 Task: Check the sale-to-list ratio of smart home in the last 5 years.
Action: Mouse moved to (841, 193)
Screenshot: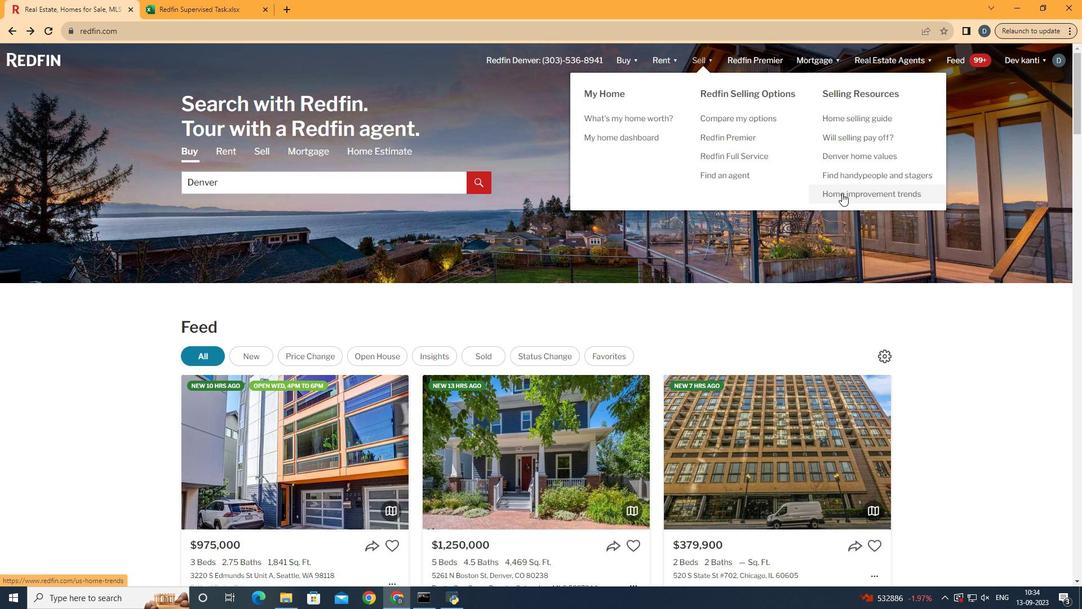 
Action: Mouse pressed left at (841, 193)
Screenshot: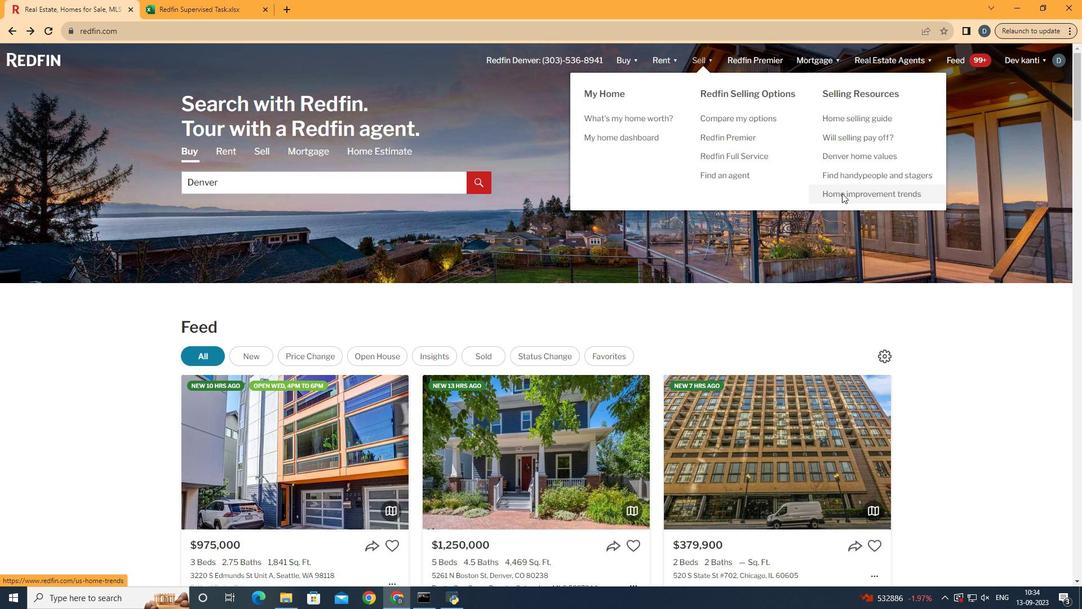 
Action: Mouse moved to (281, 218)
Screenshot: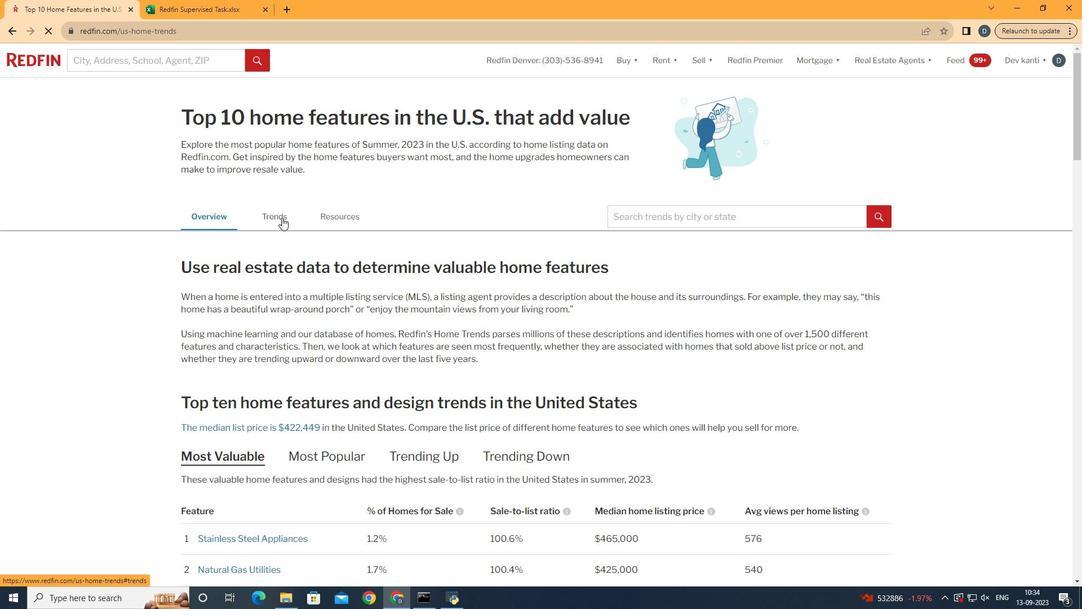 
Action: Mouse pressed left at (281, 218)
Screenshot: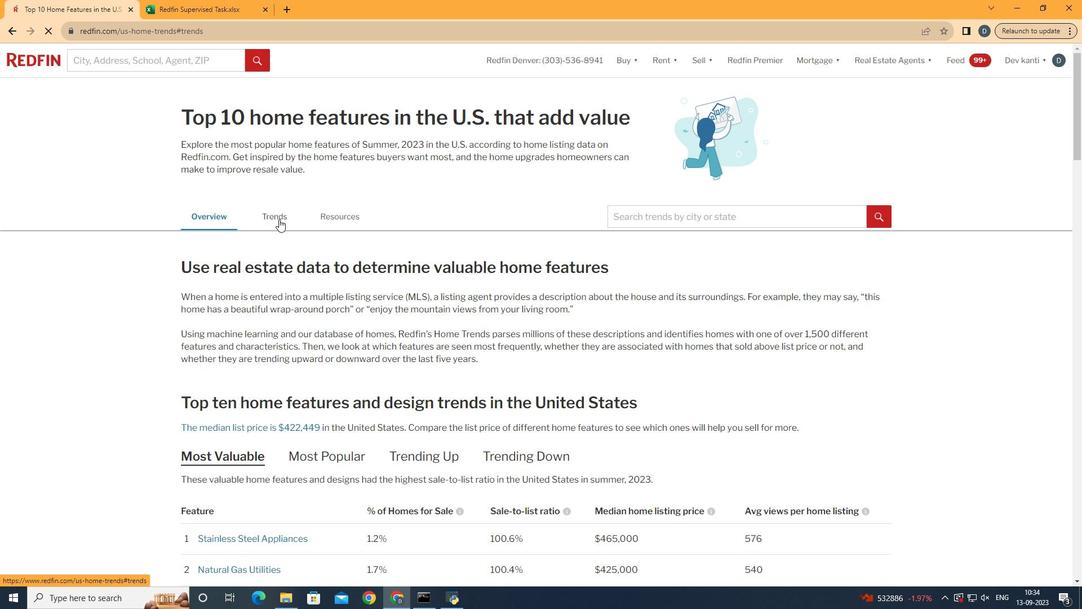 
Action: Mouse moved to (464, 342)
Screenshot: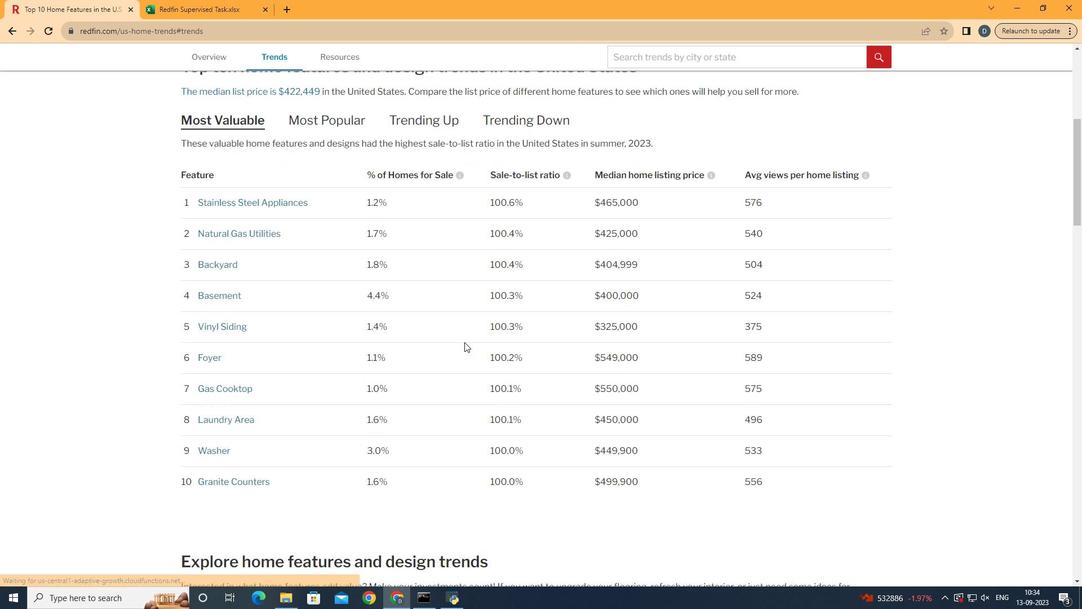
Action: Mouse scrolled (464, 341) with delta (0, 0)
Screenshot: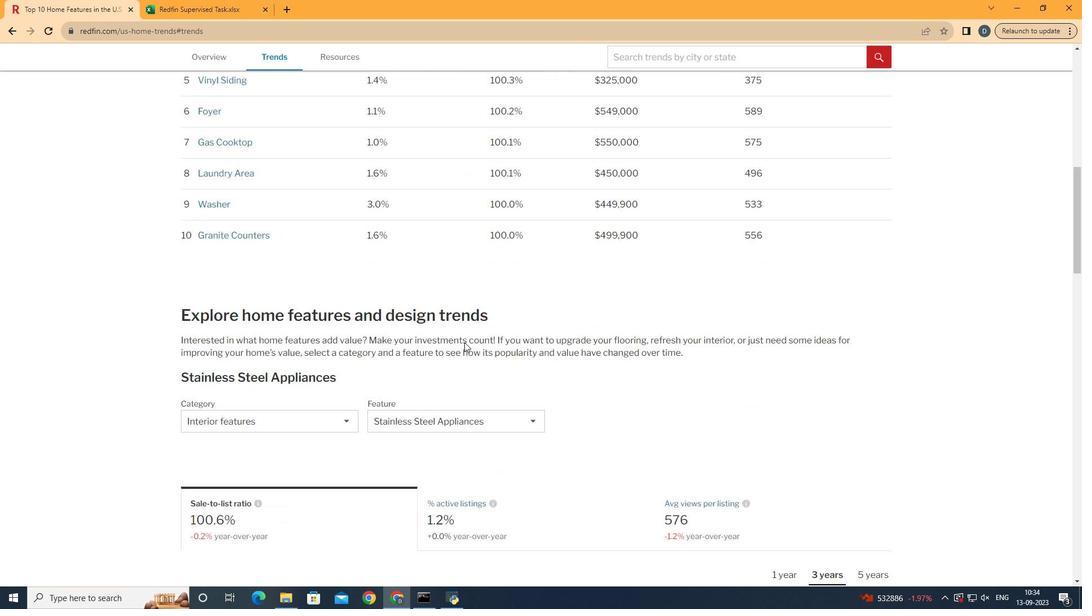 
Action: Mouse scrolled (464, 341) with delta (0, 0)
Screenshot: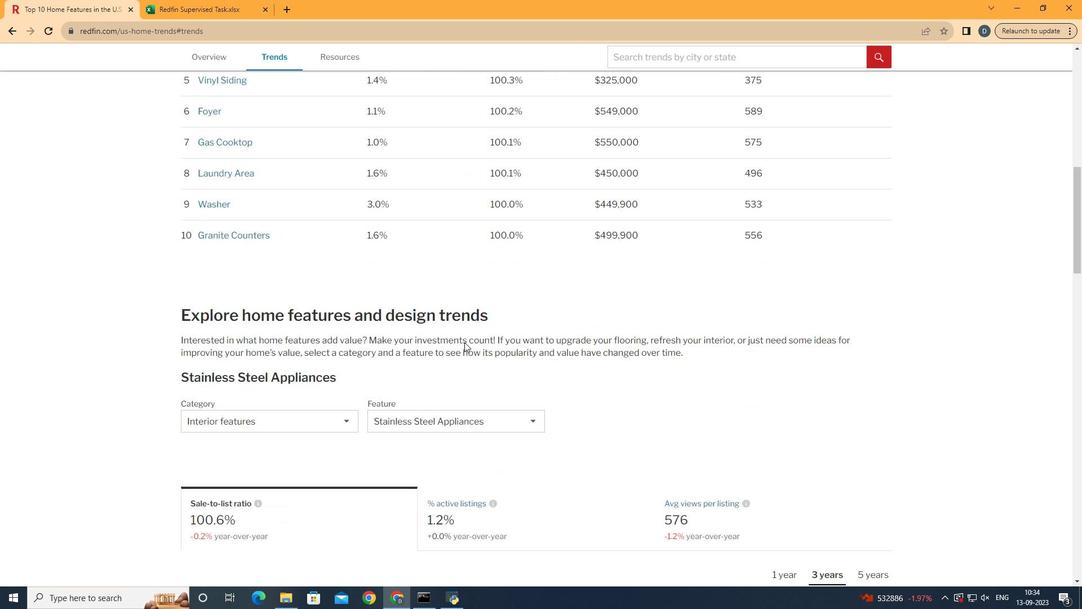 
Action: Mouse scrolled (464, 341) with delta (0, 0)
Screenshot: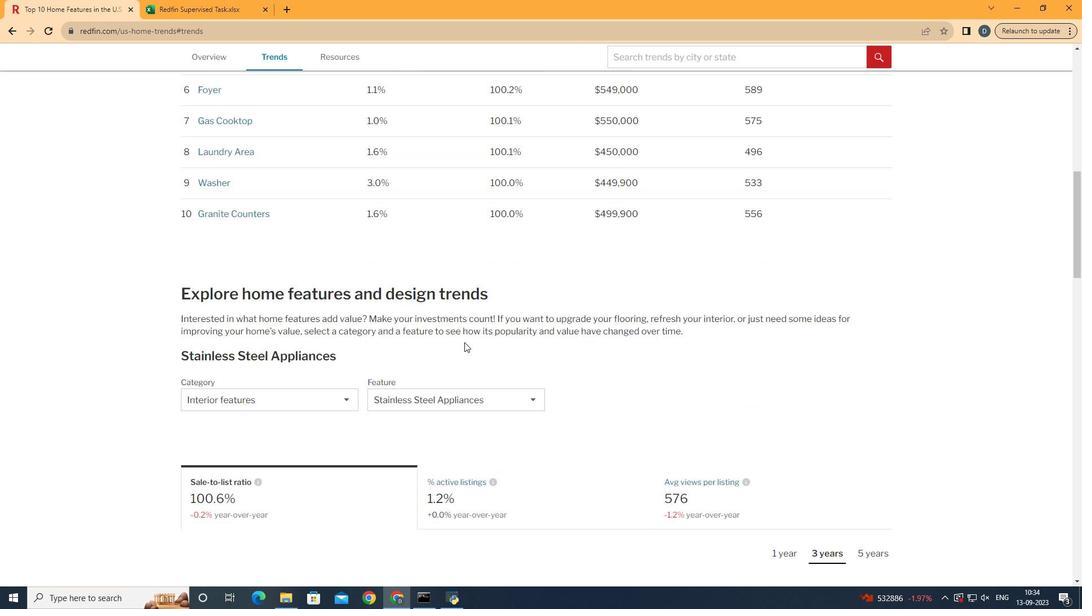 
Action: Mouse scrolled (464, 341) with delta (0, 0)
Screenshot: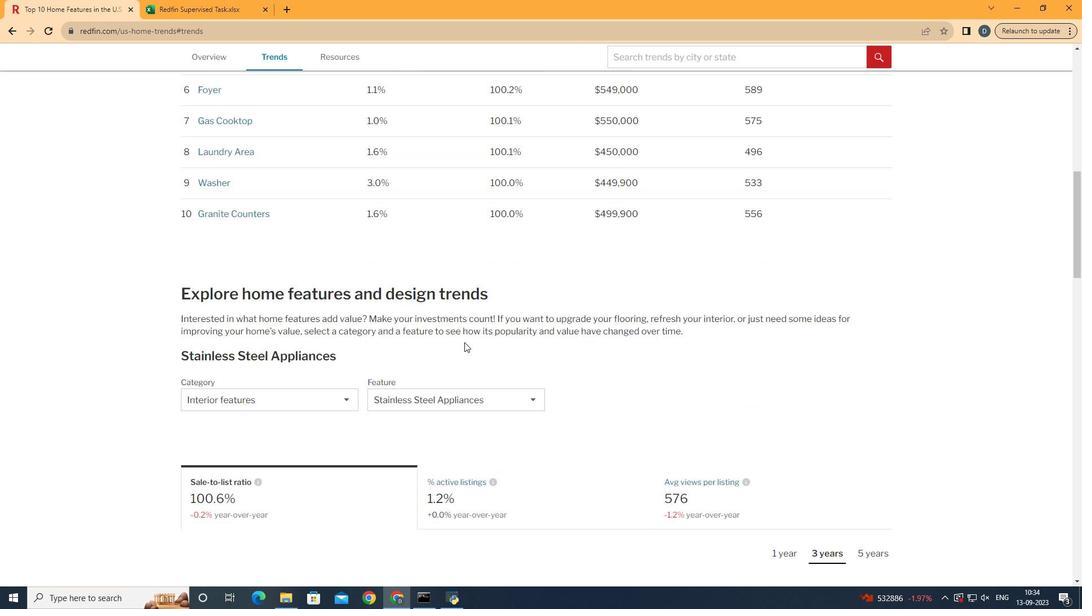 
Action: Mouse scrolled (464, 341) with delta (0, 0)
Screenshot: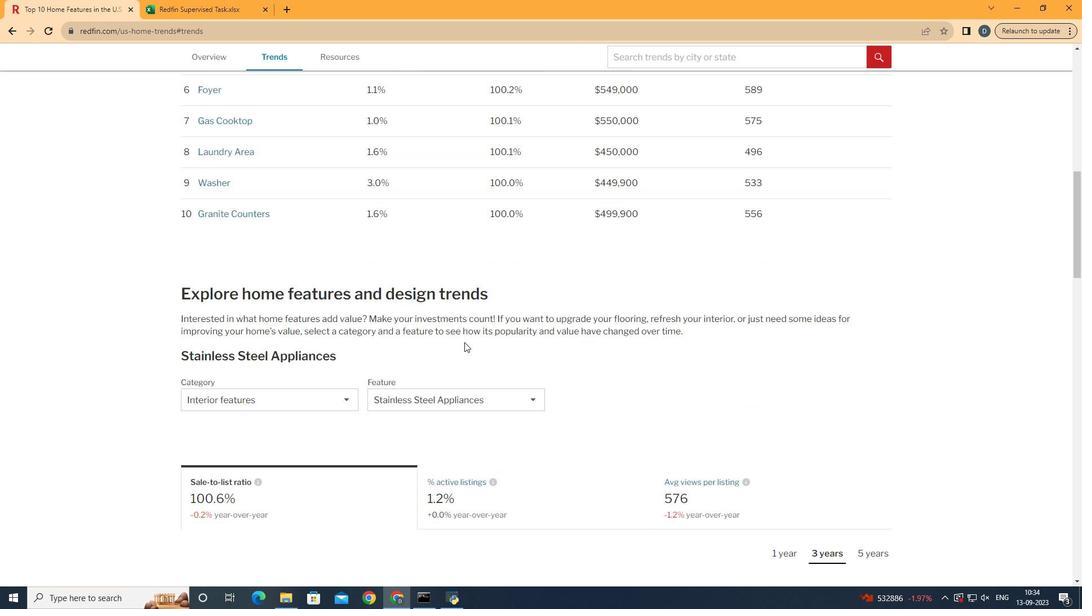 
Action: Mouse scrolled (464, 341) with delta (0, 0)
Screenshot: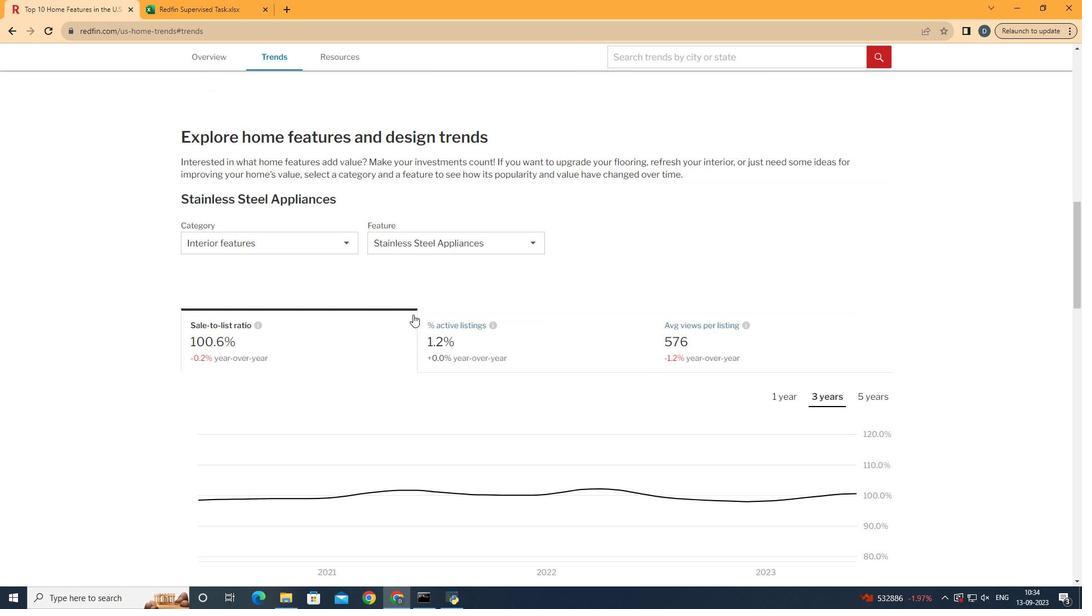 
Action: Mouse scrolled (464, 341) with delta (0, 0)
Screenshot: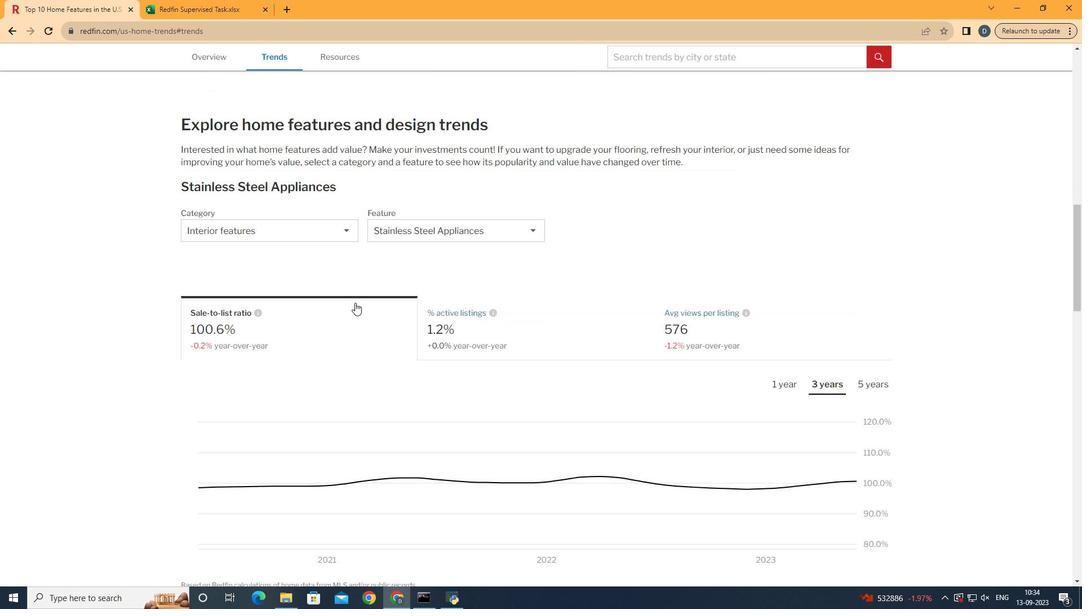 
Action: Mouse scrolled (464, 341) with delta (0, 0)
Screenshot: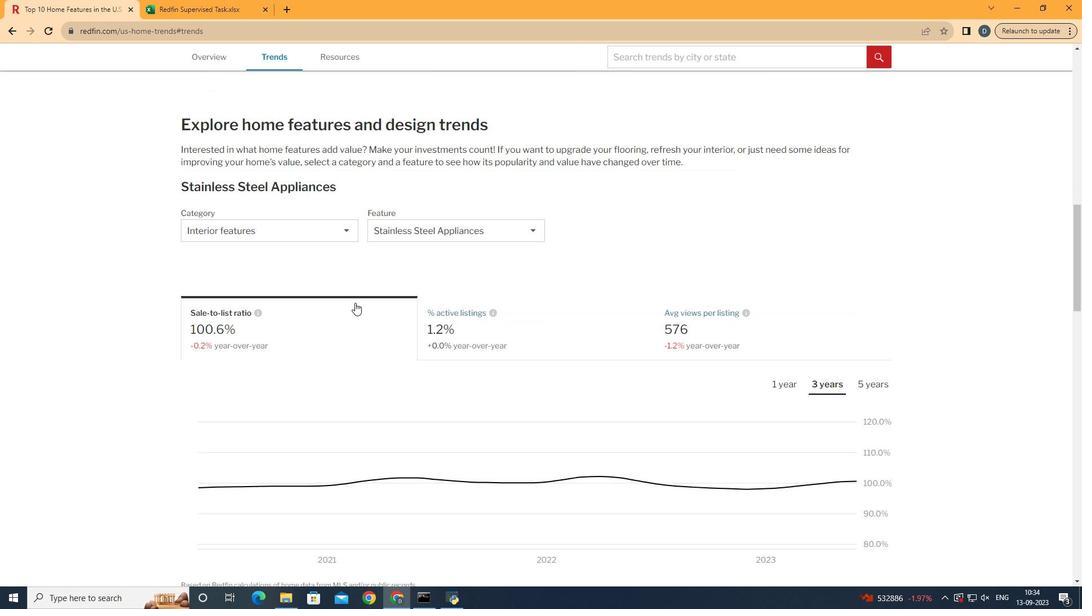 
Action: Mouse moved to (274, 229)
Screenshot: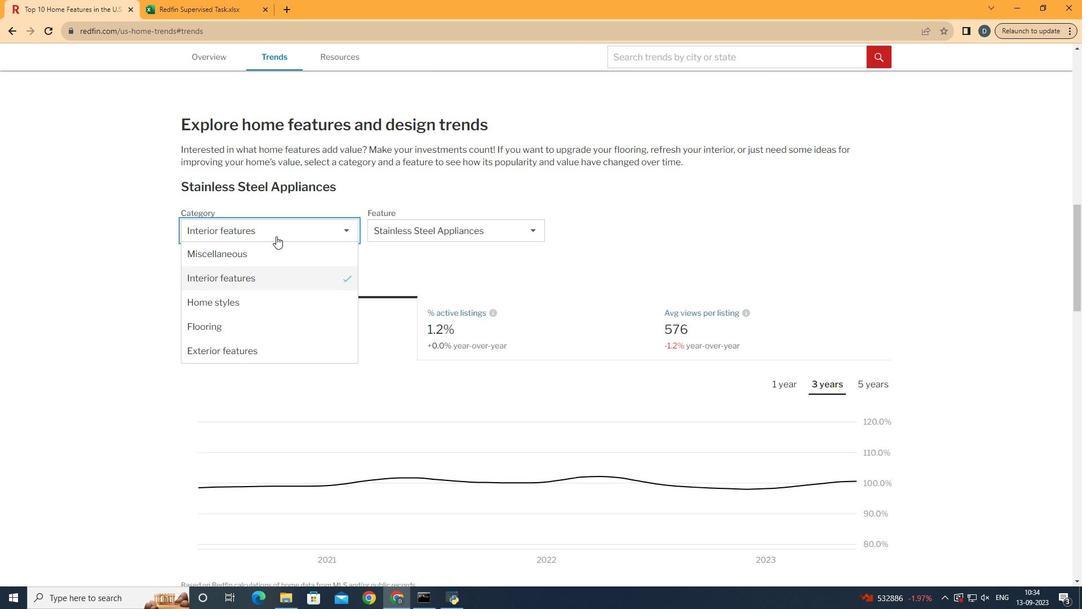 
Action: Mouse pressed left at (274, 229)
Screenshot: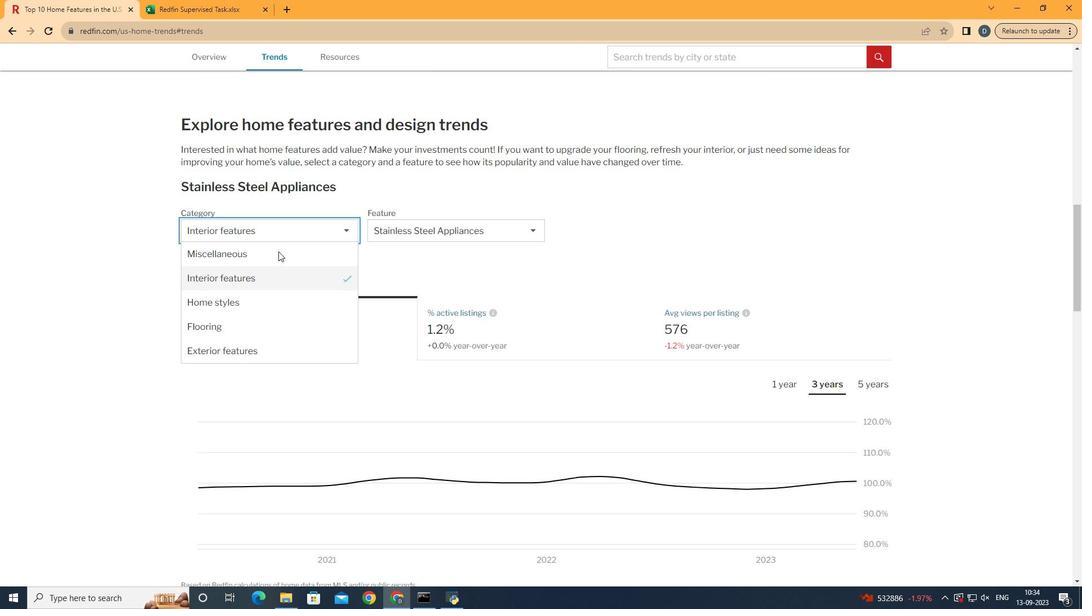 
Action: Mouse moved to (278, 267)
Screenshot: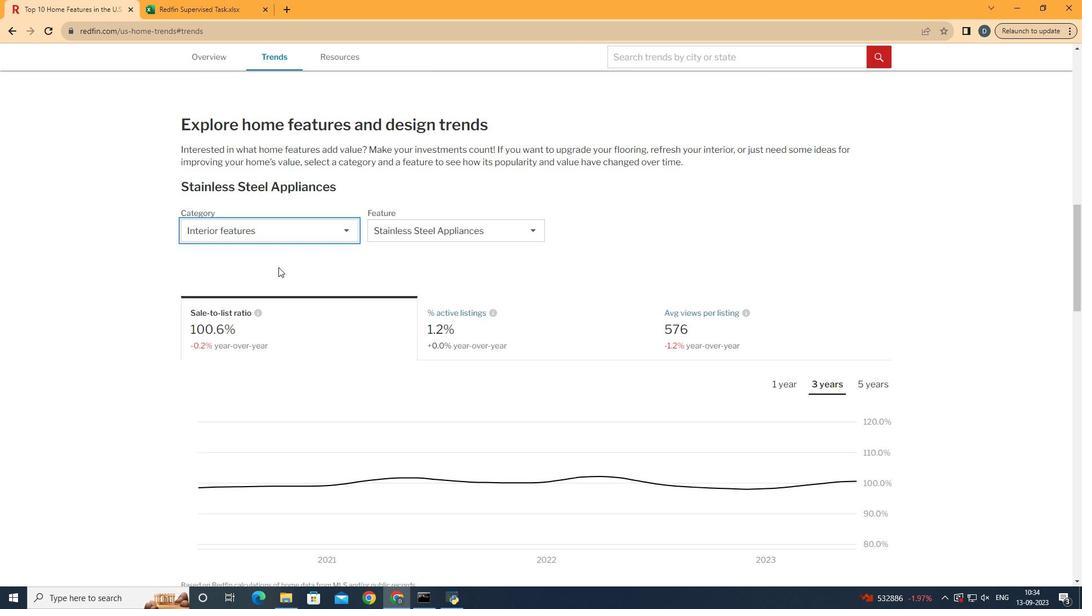 
Action: Mouse pressed left at (278, 267)
Screenshot: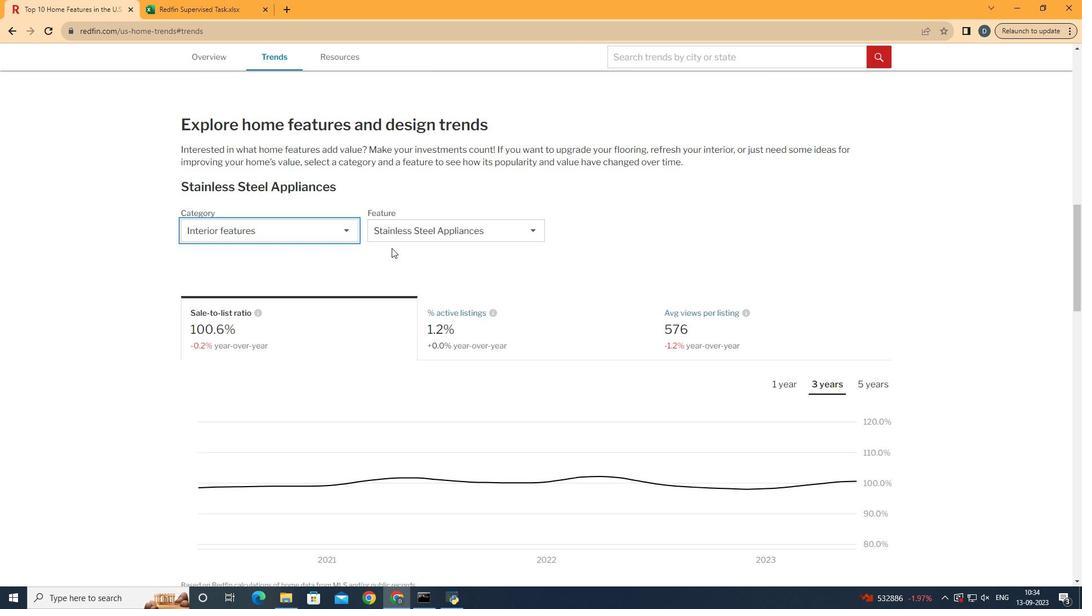 
Action: Mouse moved to (467, 234)
Screenshot: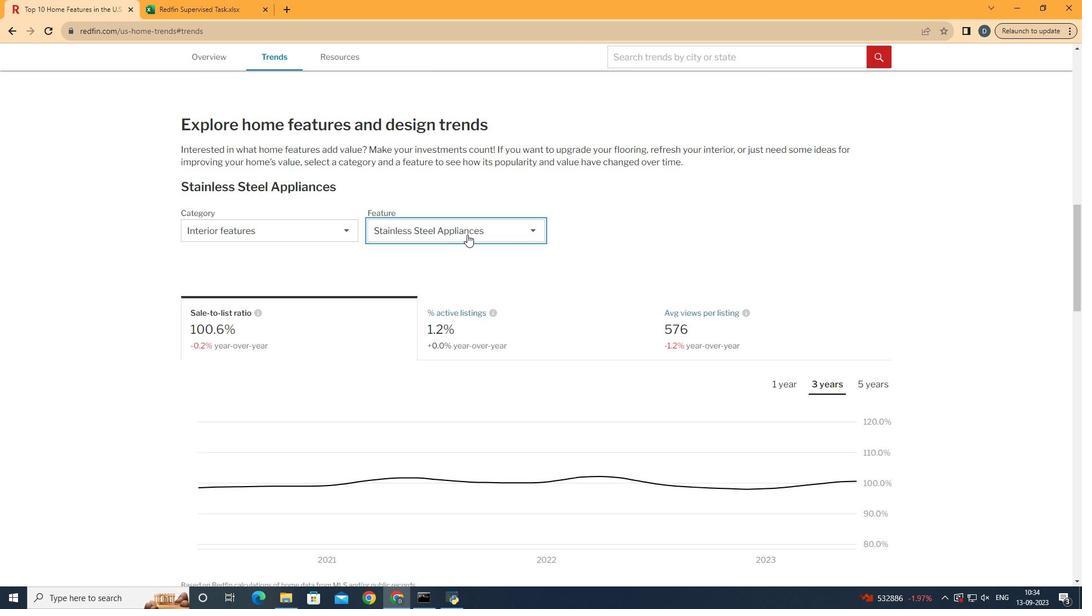 
Action: Mouse pressed left at (467, 234)
Screenshot: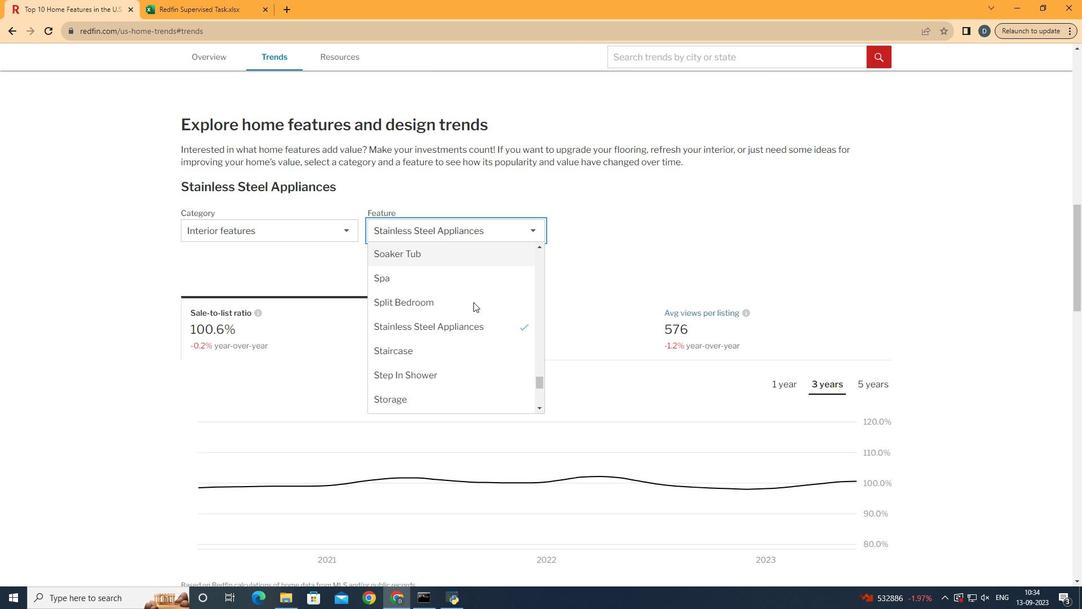 
Action: Mouse moved to (474, 341)
Screenshot: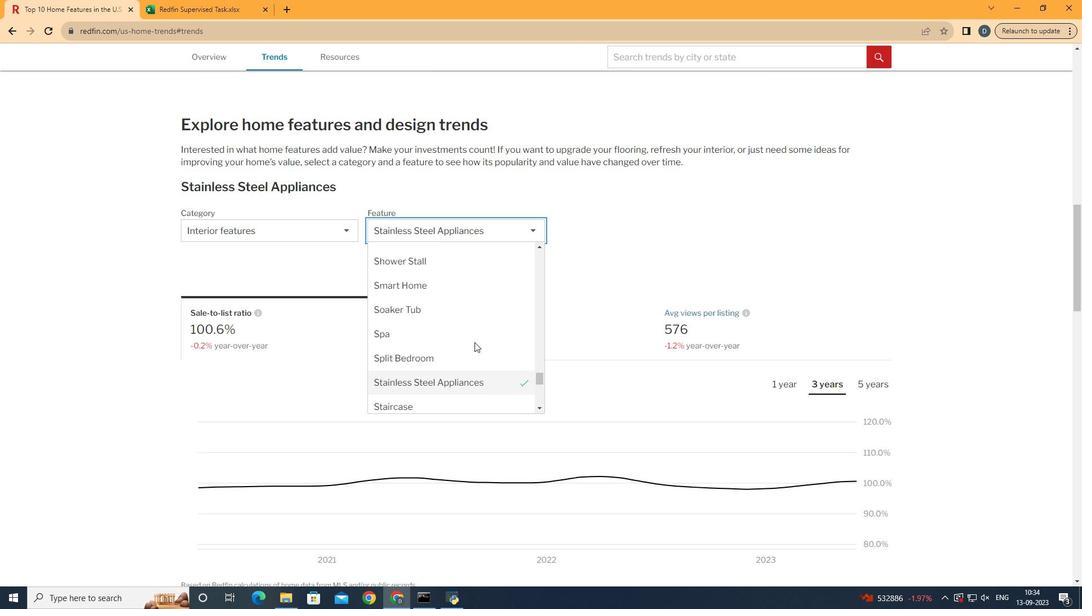 
Action: Mouse scrolled (474, 342) with delta (0, 0)
Screenshot: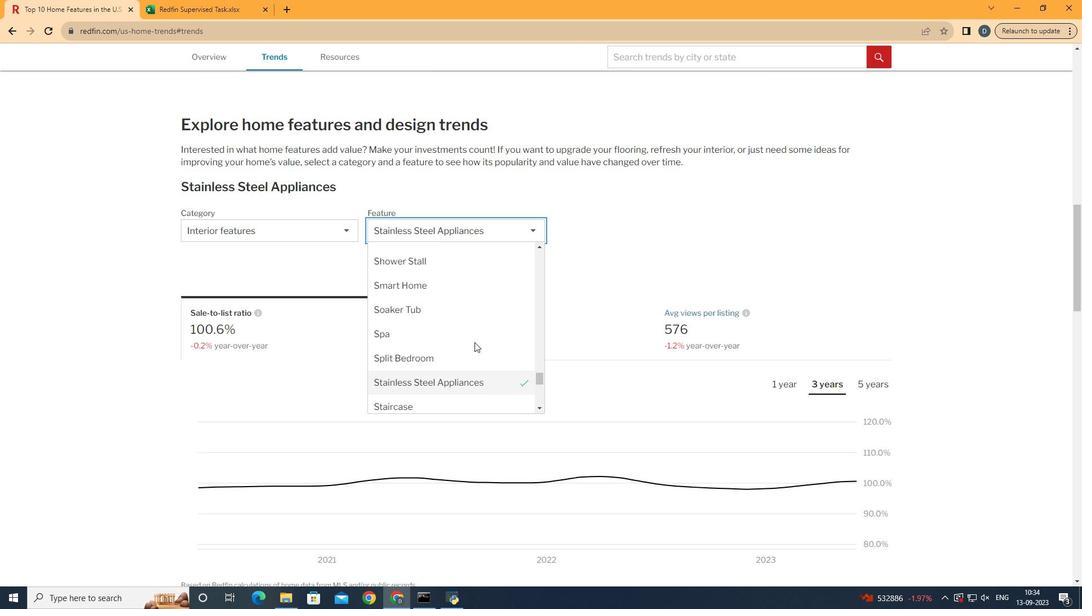 
Action: Mouse moved to (490, 287)
Screenshot: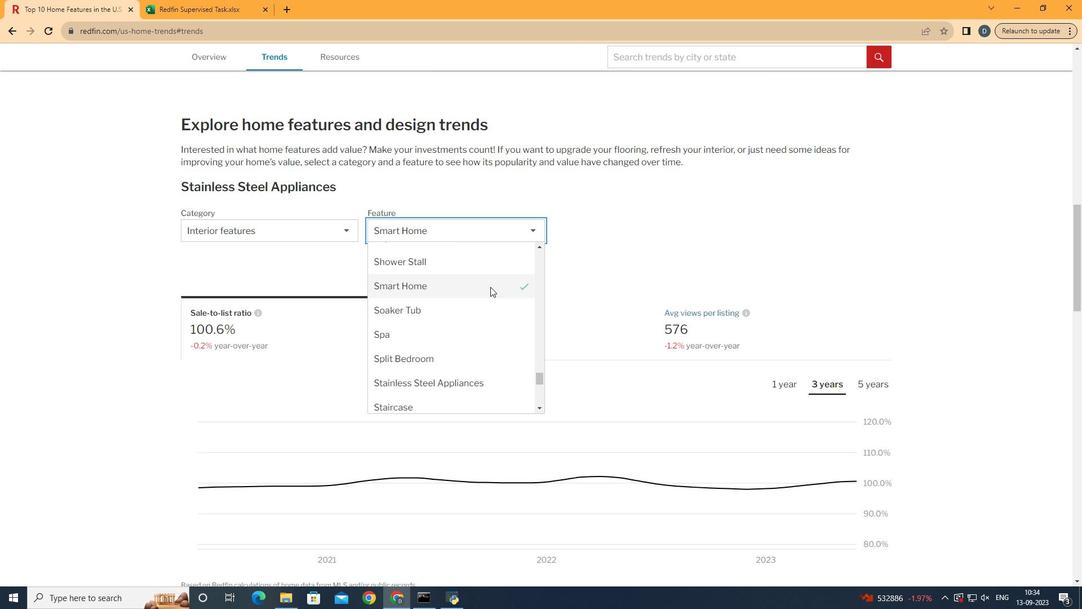
Action: Mouse pressed left at (490, 287)
Screenshot: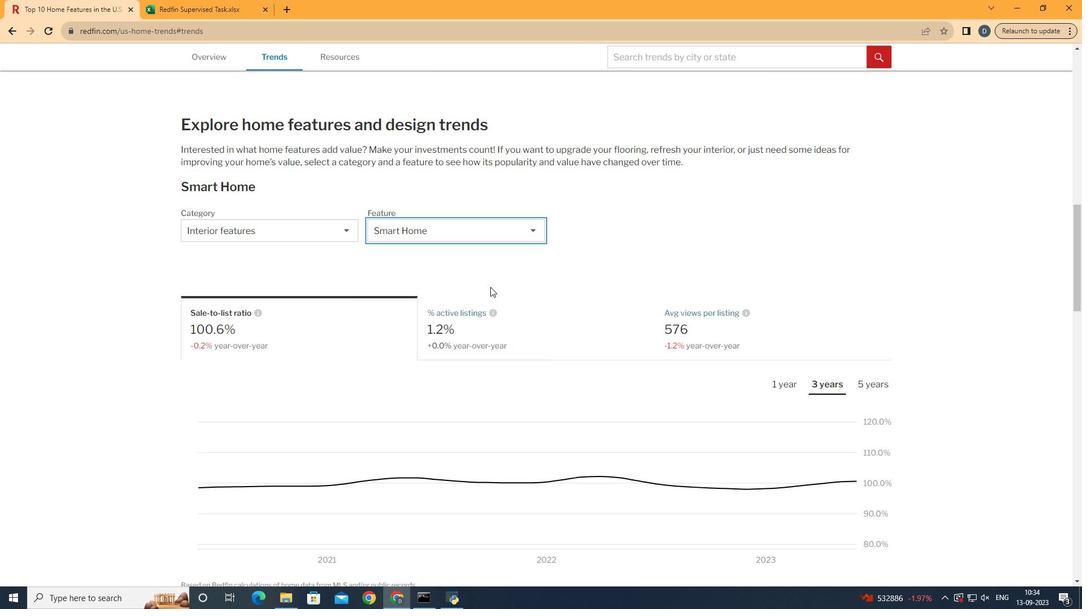 
Action: Mouse moved to (545, 263)
Screenshot: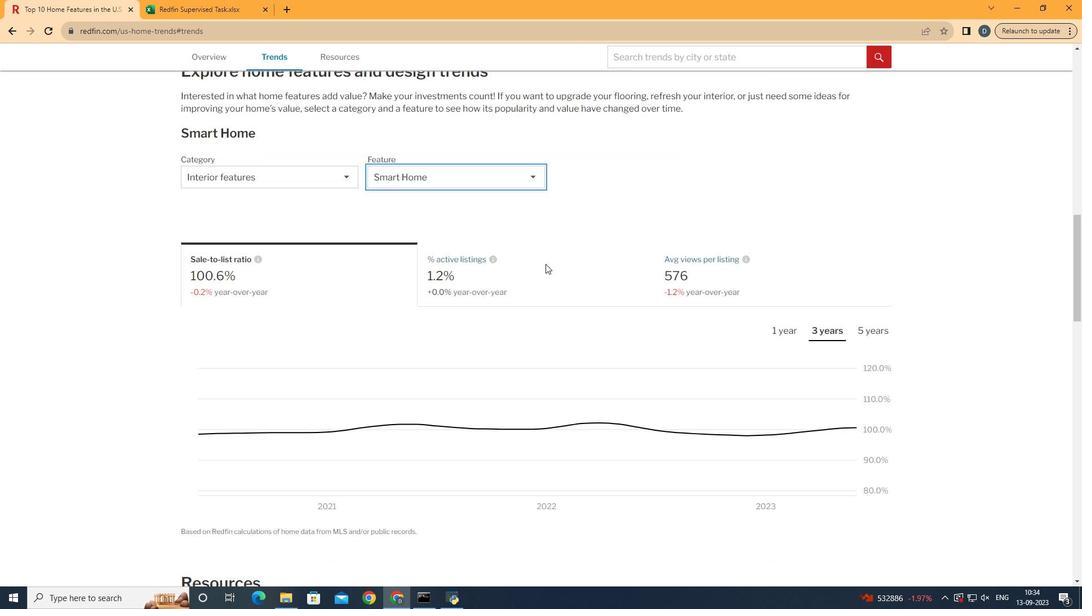 
Action: Mouse scrolled (545, 263) with delta (0, 0)
Screenshot: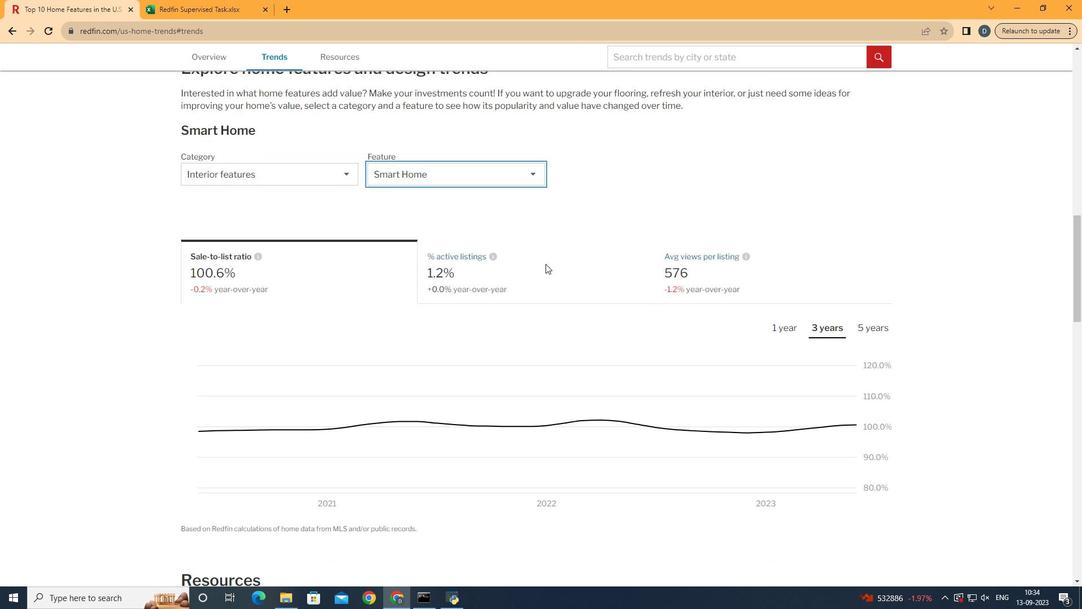 
Action: Mouse moved to (311, 281)
Screenshot: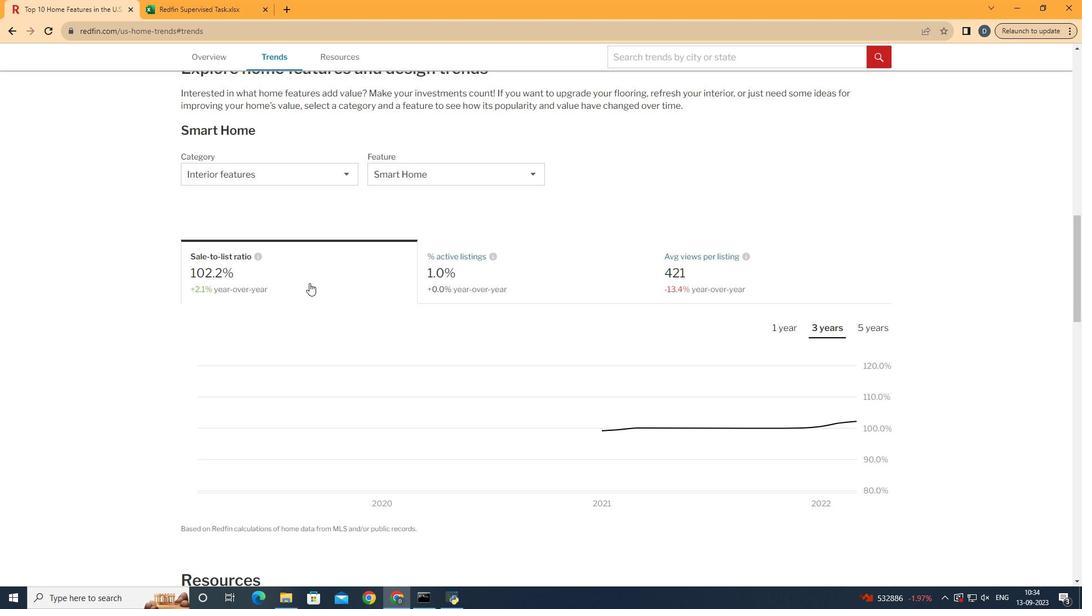 
Action: Mouse pressed left at (311, 281)
Screenshot: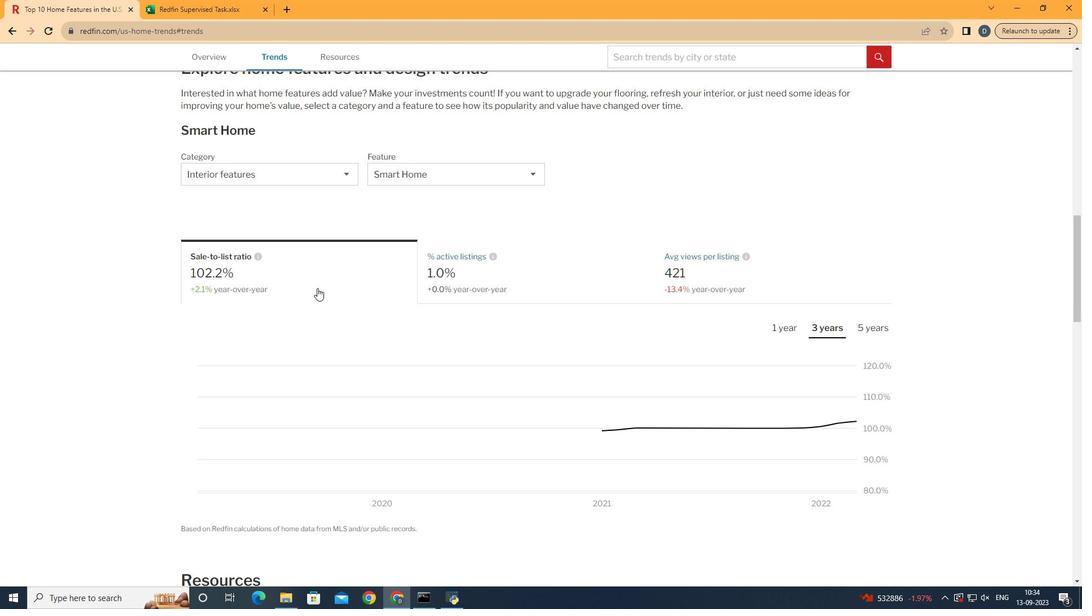 
Action: Mouse moved to (883, 320)
Screenshot: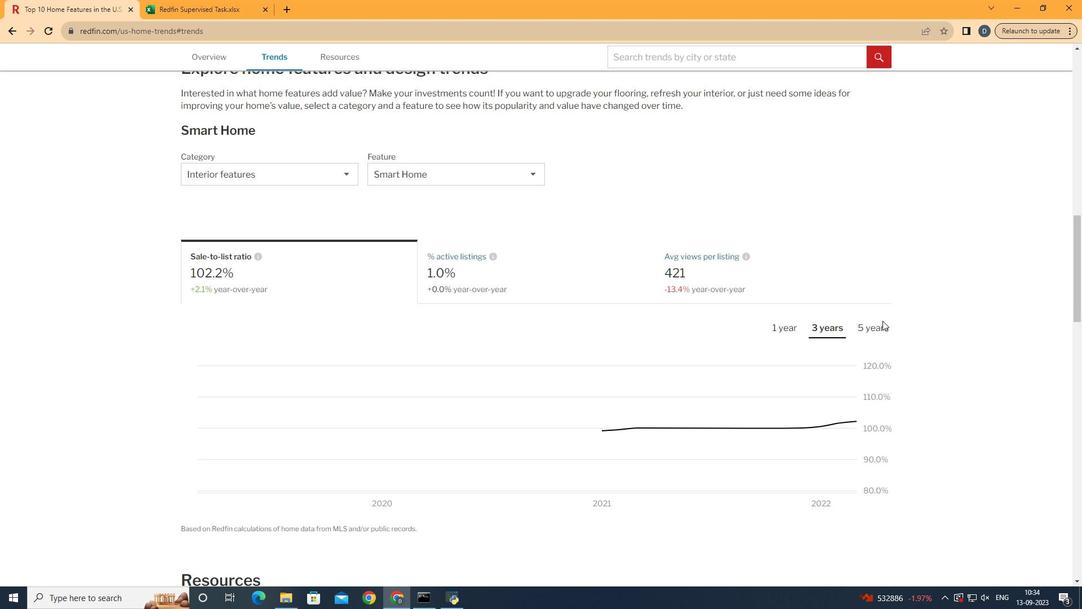 
Action: Mouse pressed left at (883, 320)
Screenshot: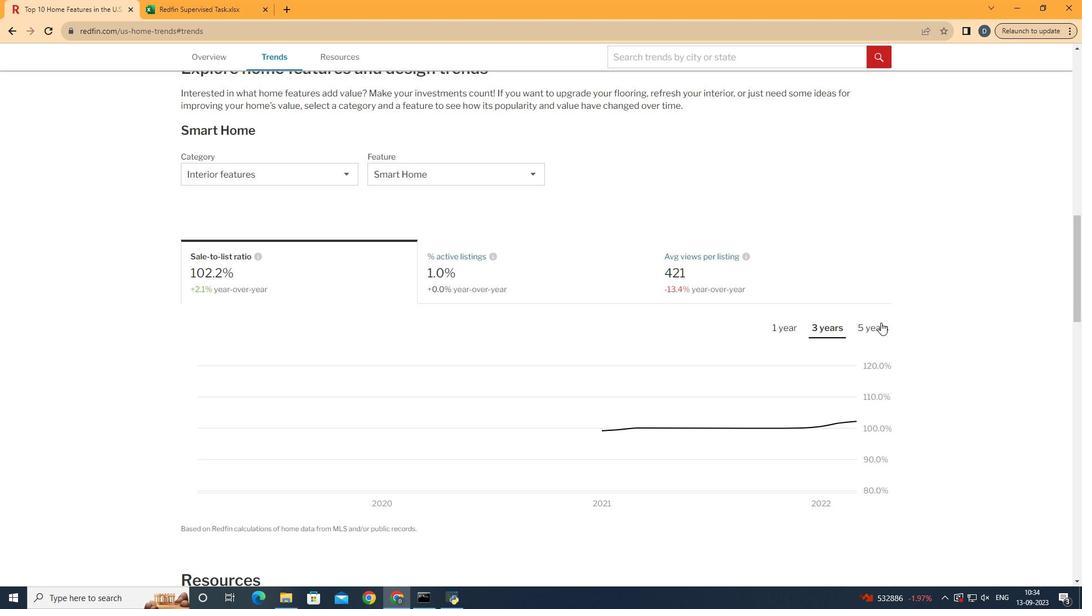 
Action: Mouse moved to (881, 322)
Screenshot: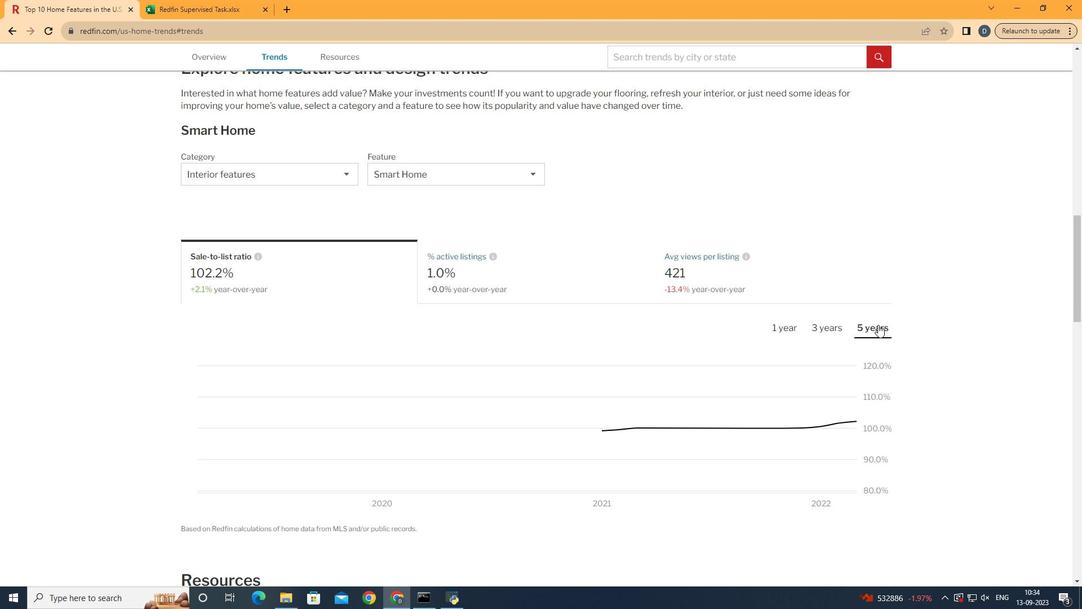 
Action: Mouse pressed left at (881, 322)
Screenshot: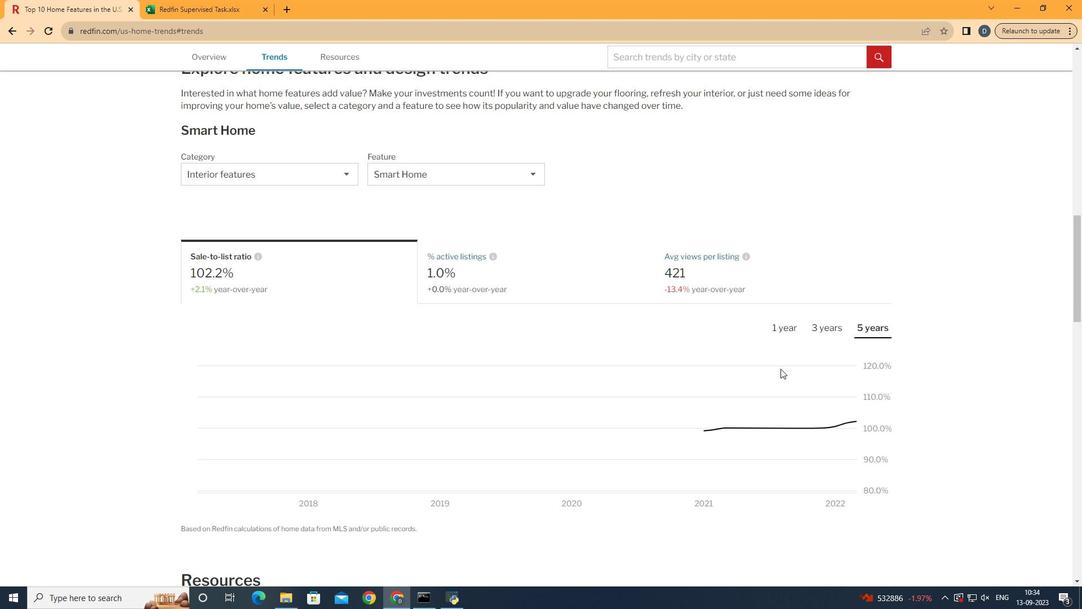
Action: Mouse moved to (900, 418)
Screenshot: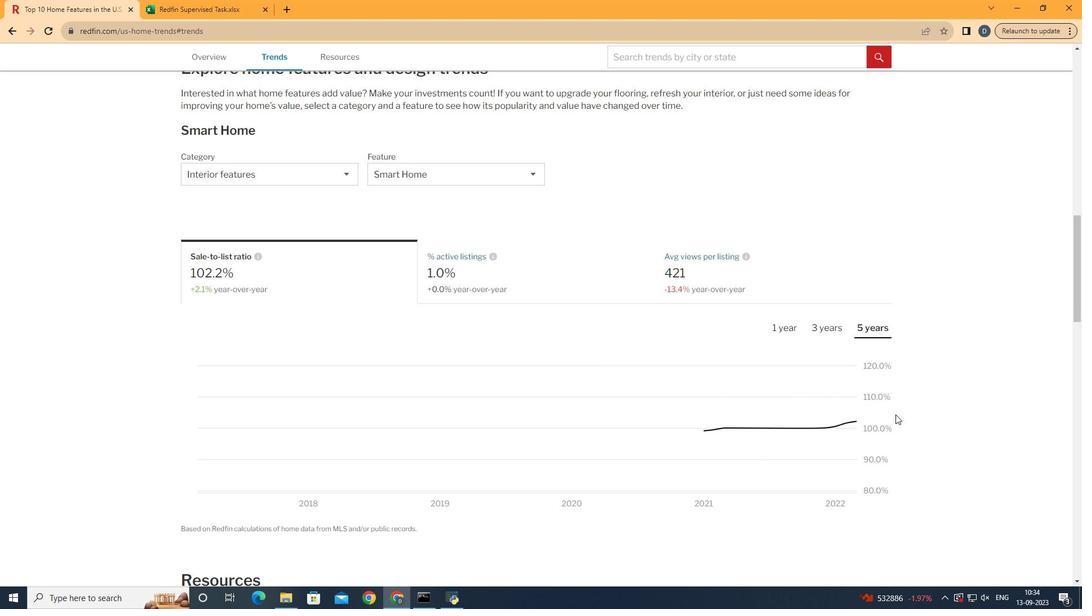 
